Task: Schedule a financial seminar for the 17th at 8:00 PM.
Action: Mouse moved to (108, 259)
Screenshot: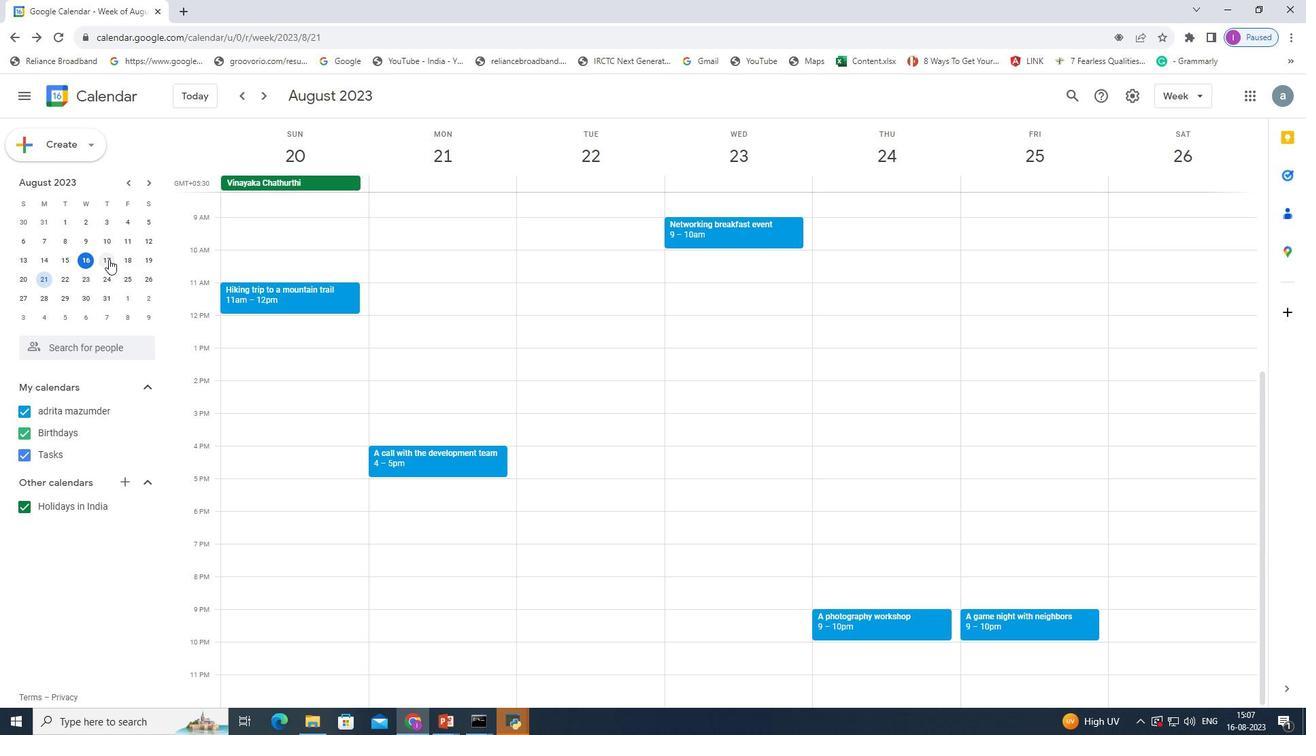 
Action: Mouse pressed left at (108, 259)
Screenshot: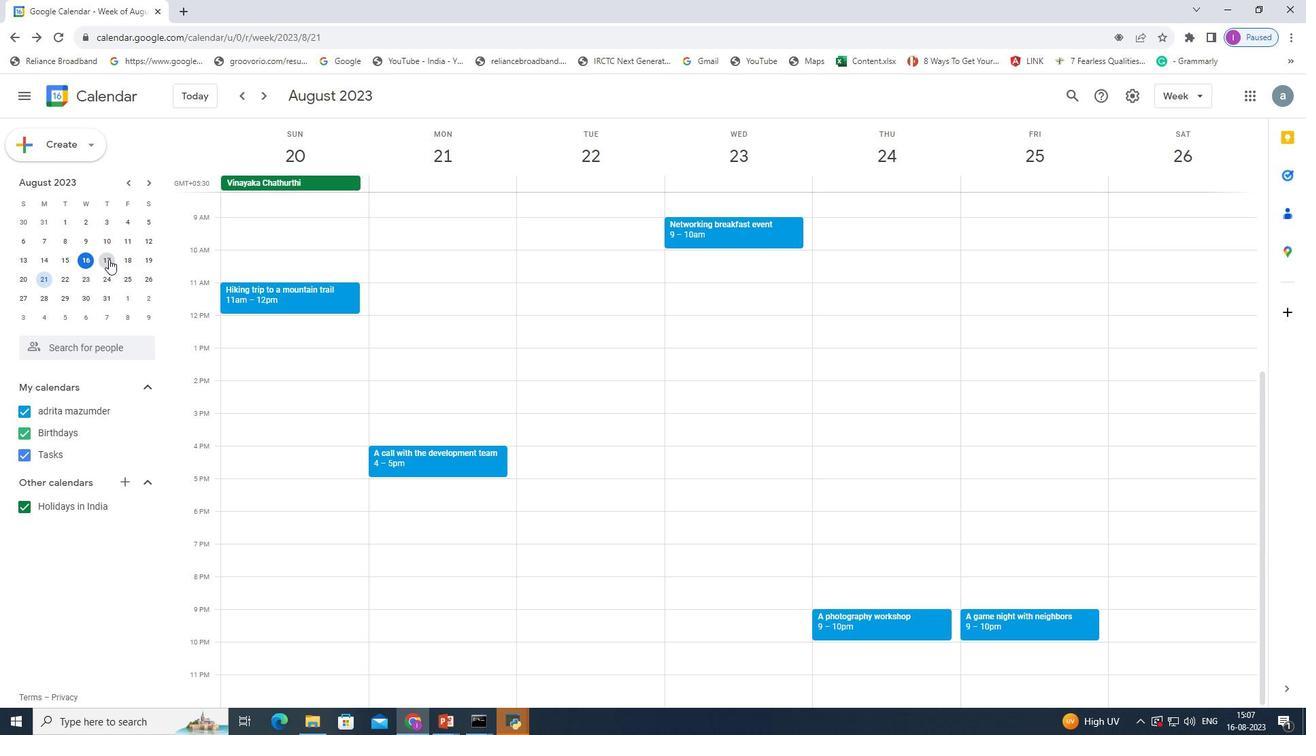 
Action: Mouse pressed left at (108, 259)
Screenshot: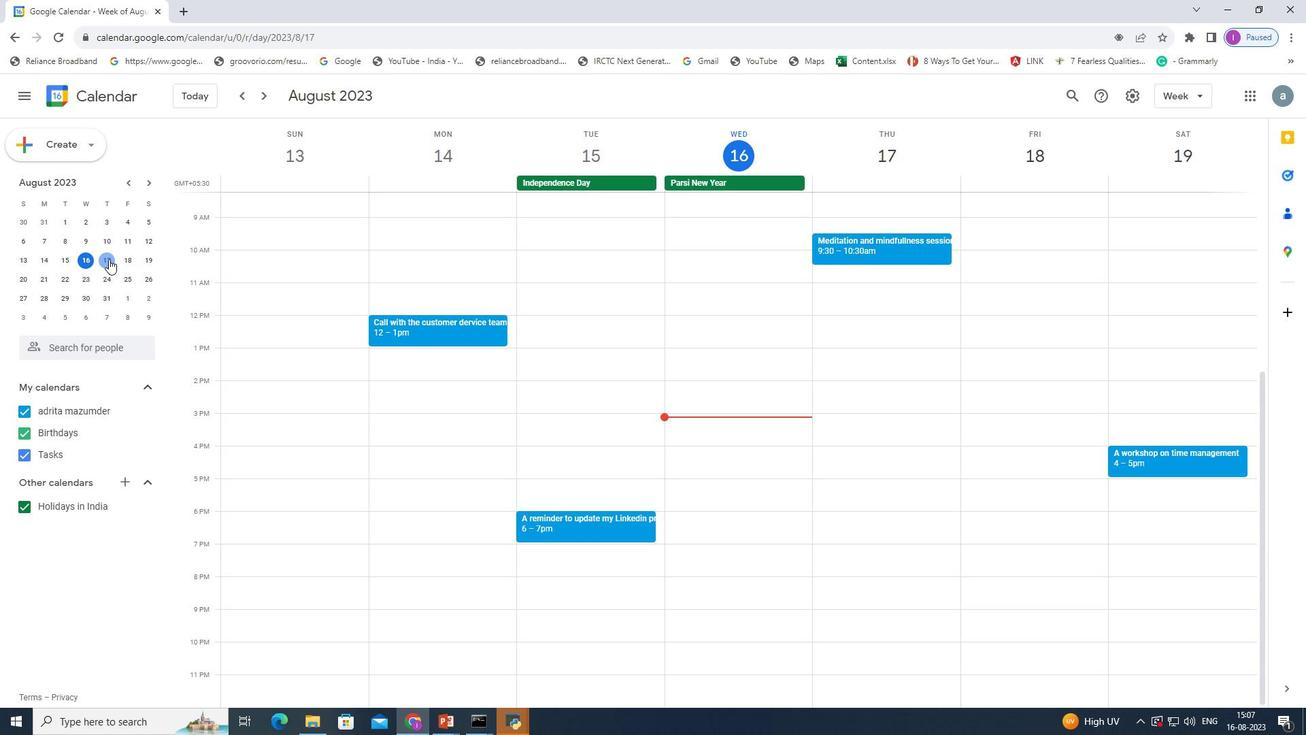 
Action: Mouse moved to (253, 589)
Screenshot: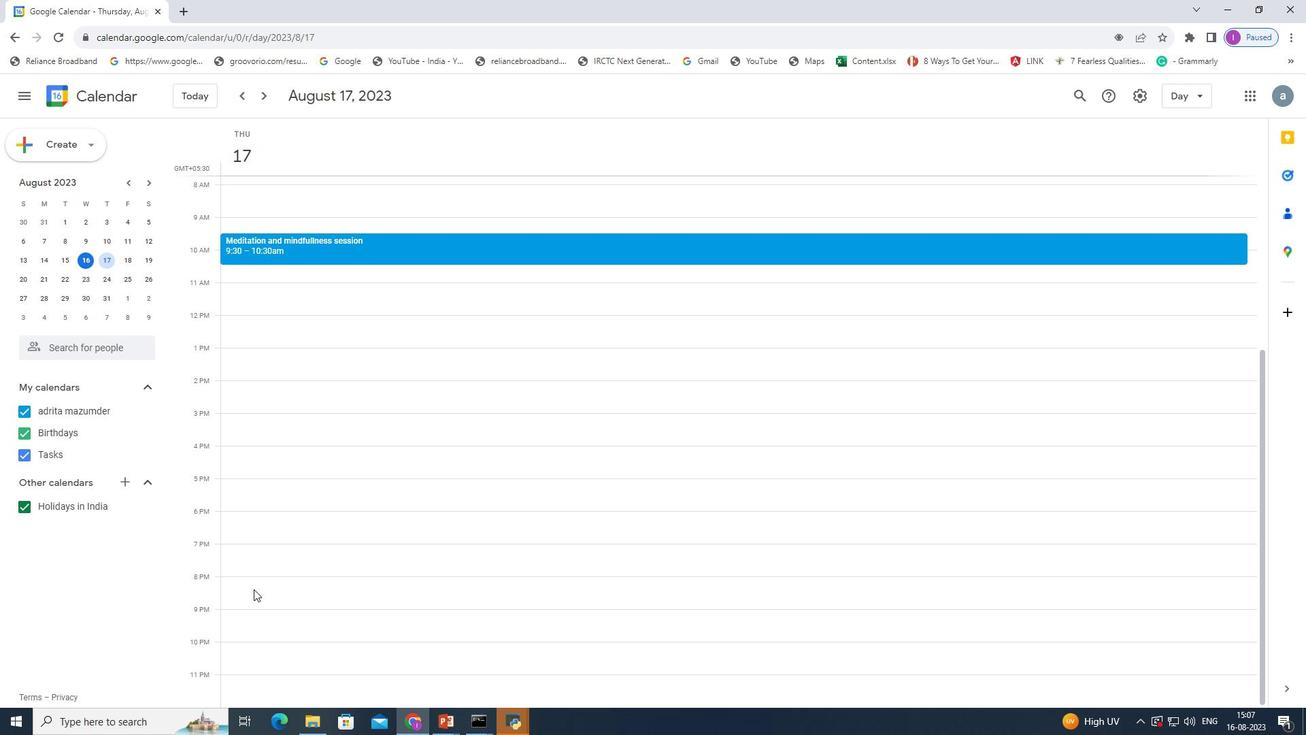 
Action: Mouse pressed left at (253, 589)
Screenshot: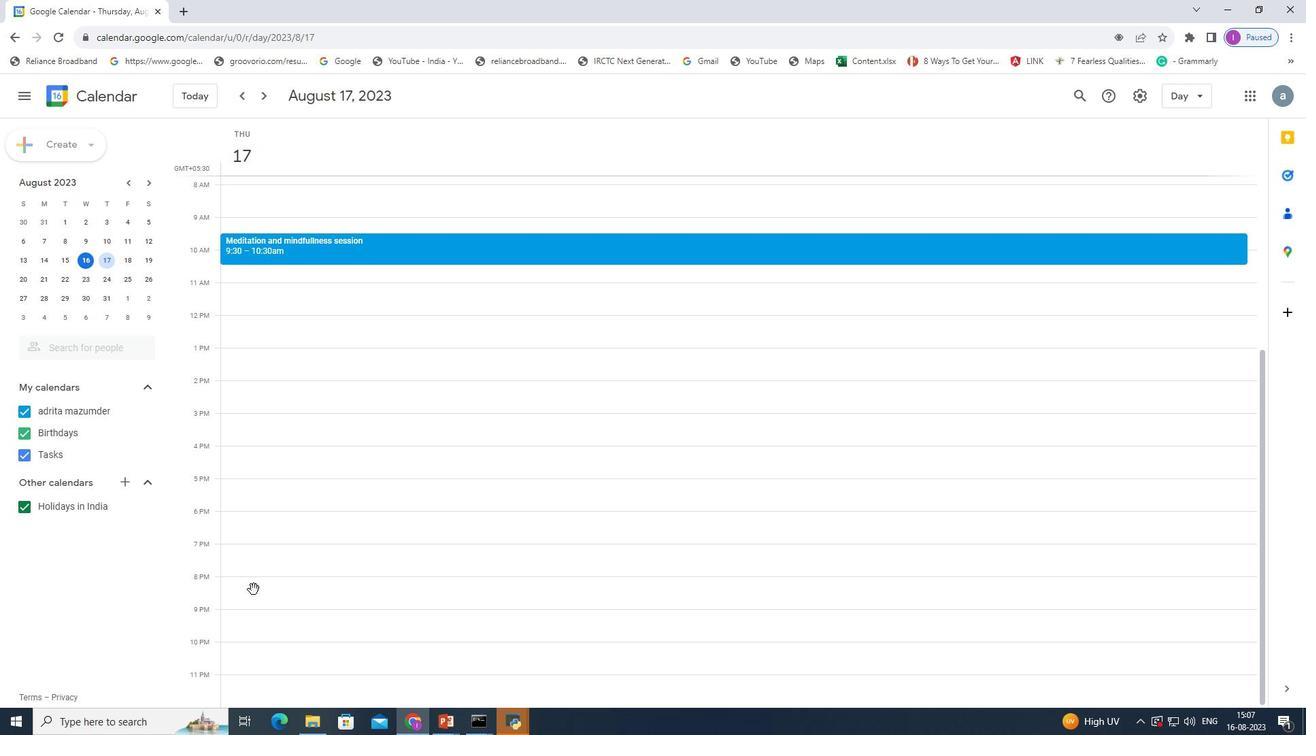 
Action: Mouse moved to (597, 295)
Screenshot: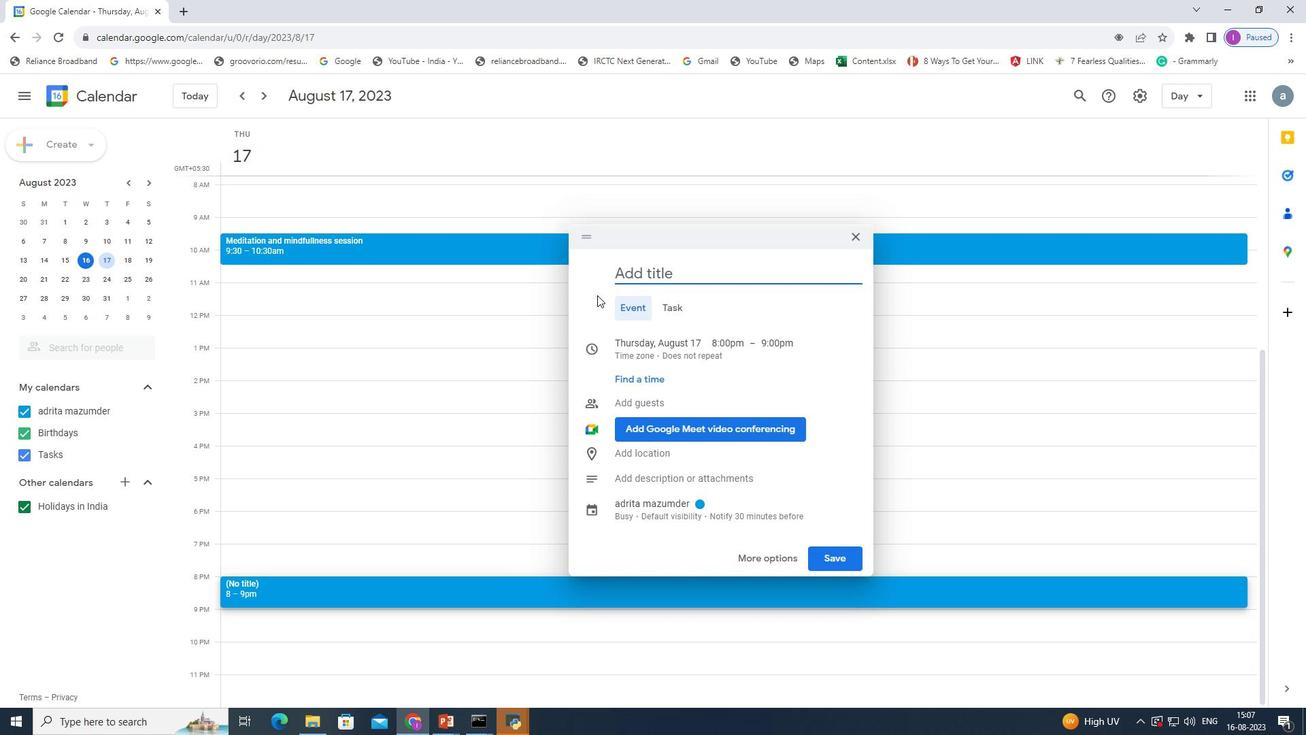 
Action: Key pressed <Key.shift>Financial<Key.space>seminar<Key.space>
Screenshot: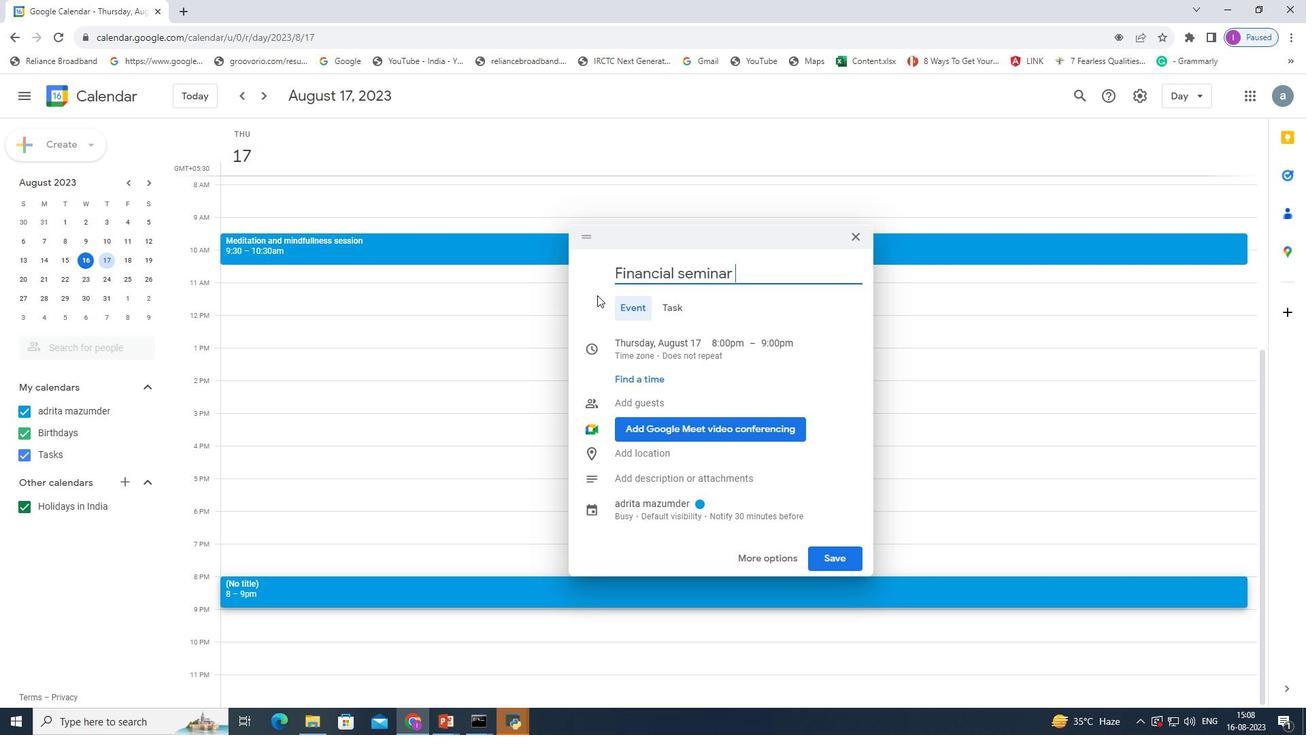 
Action: Mouse moved to (840, 558)
Screenshot: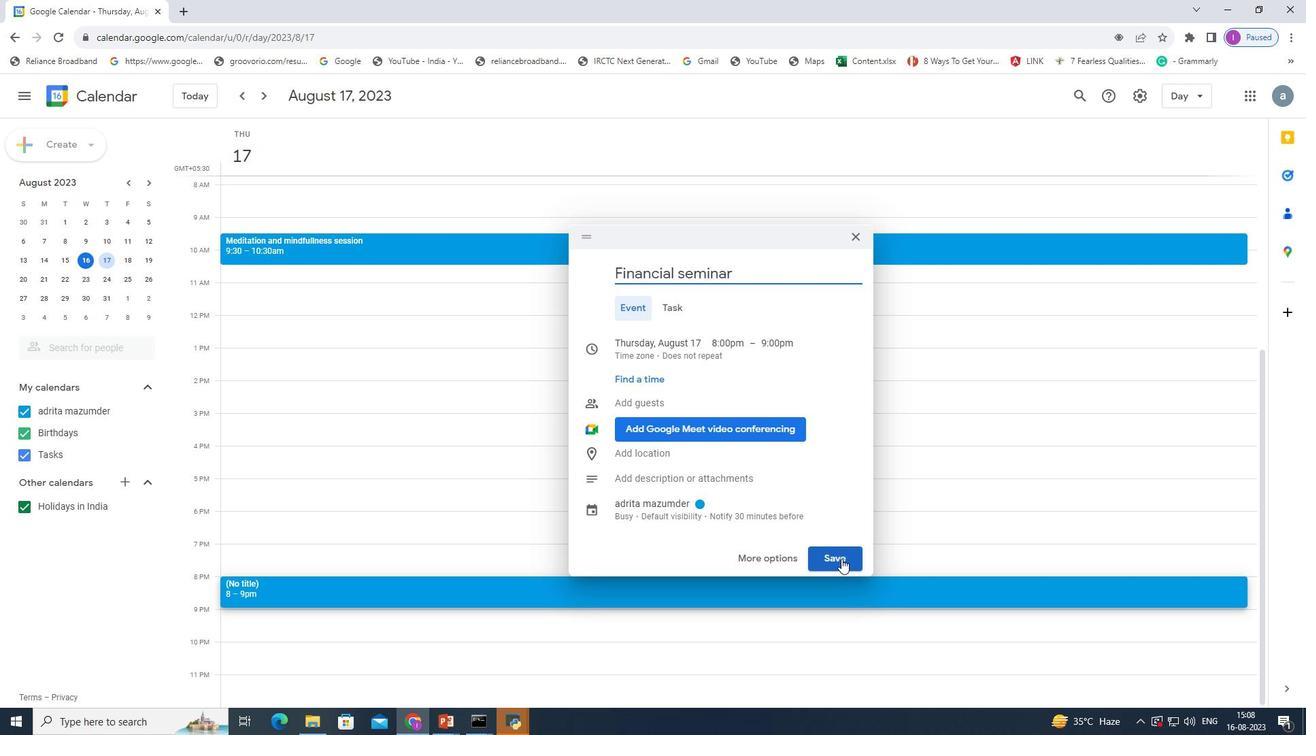
Action: Mouse pressed left at (840, 558)
Screenshot: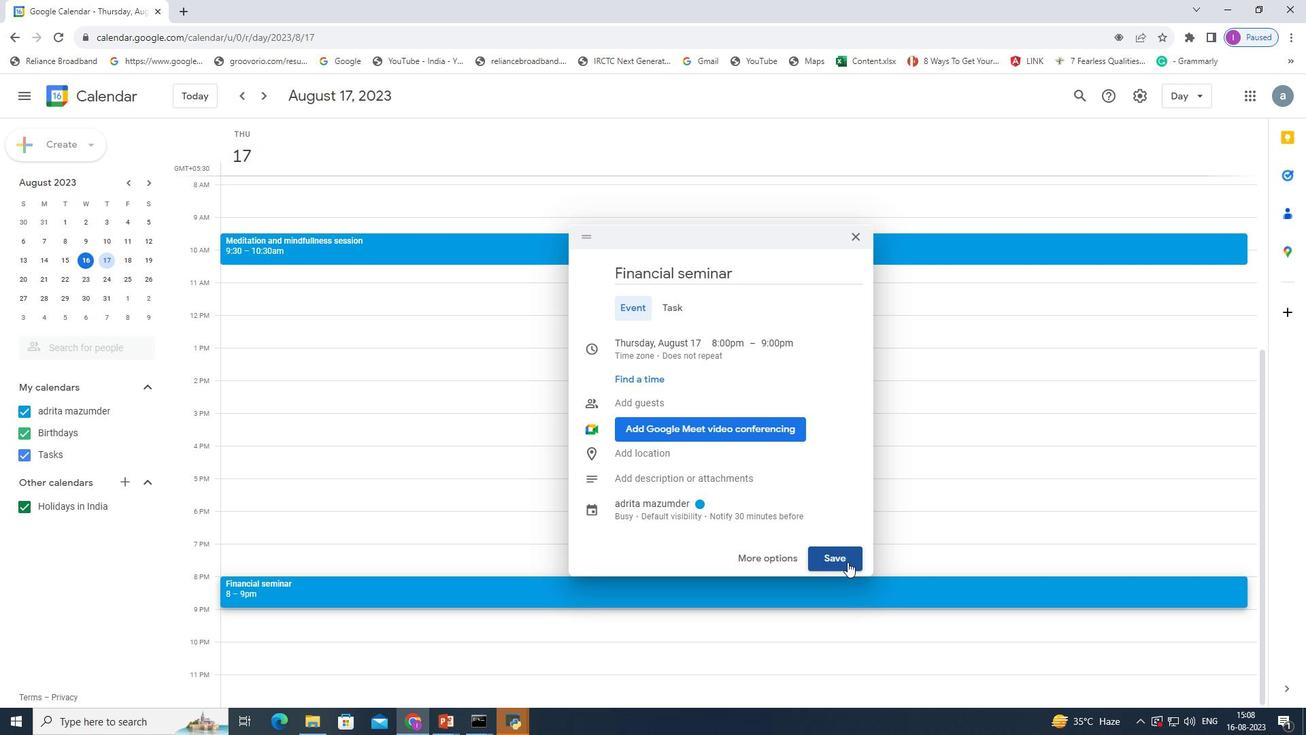 
Action: Mouse moved to (849, 562)
Screenshot: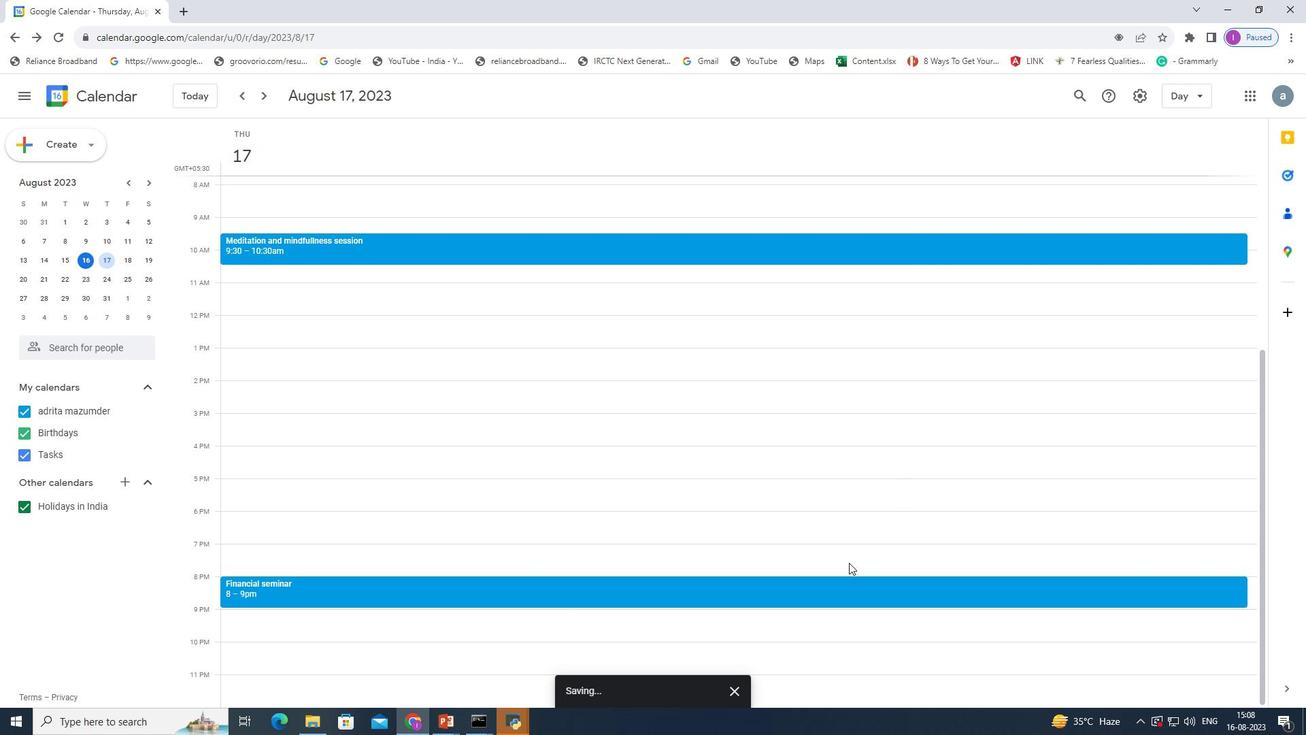 
